 Task: Assign Person0000000061 as Assignee of Child Issue ChildIssue0000000301 of Issue Issue0000000151 in Backlog  in Scrum Project Project0000000031 in Jira. Assign Person0000000061 as Assignee of Child Issue ChildIssue0000000302 of Issue Issue0000000151 in Backlog  in Scrum Project Project0000000031 in Jira. Assign Person0000000061 as Assignee of Child Issue ChildIssue0000000303 of Issue Issue0000000152 in Backlog  in Scrum Project Project0000000031 in Jira. Assign Person0000000061 as Assignee of Child Issue ChildIssue0000000304 of Issue Issue0000000152 in Backlog  in Scrum Project Project0000000031 in Jira. Assign Person0000000061 as Assignee of Child Issue ChildIssue0000000305 of Issue Issue0000000153 in Backlog  in Scrum Project Project0000000031 in Jira
Action: Mouse moved to (259, 103)
Screenshot: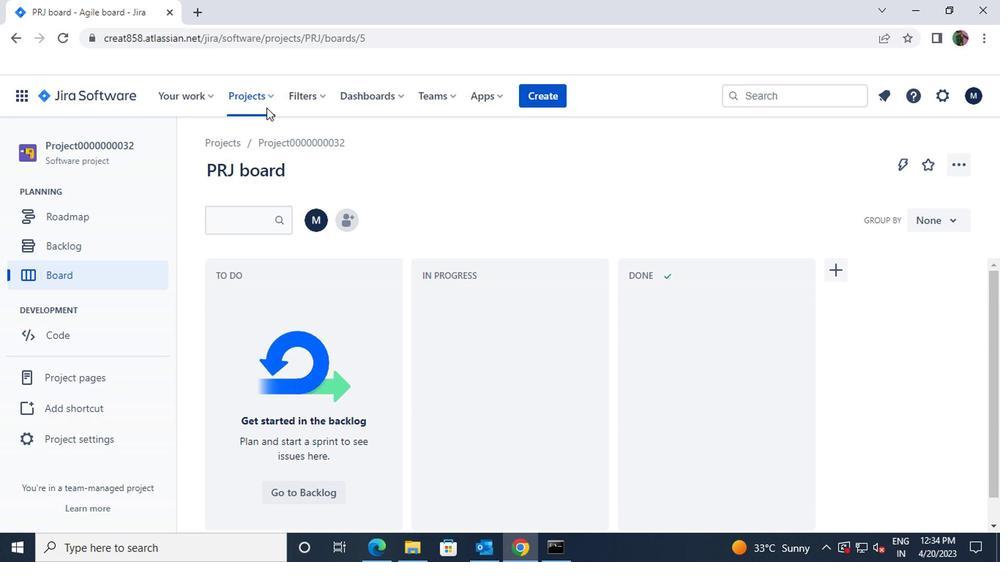 
Action: Mouse pressed left at (259, 103)
Screenshot: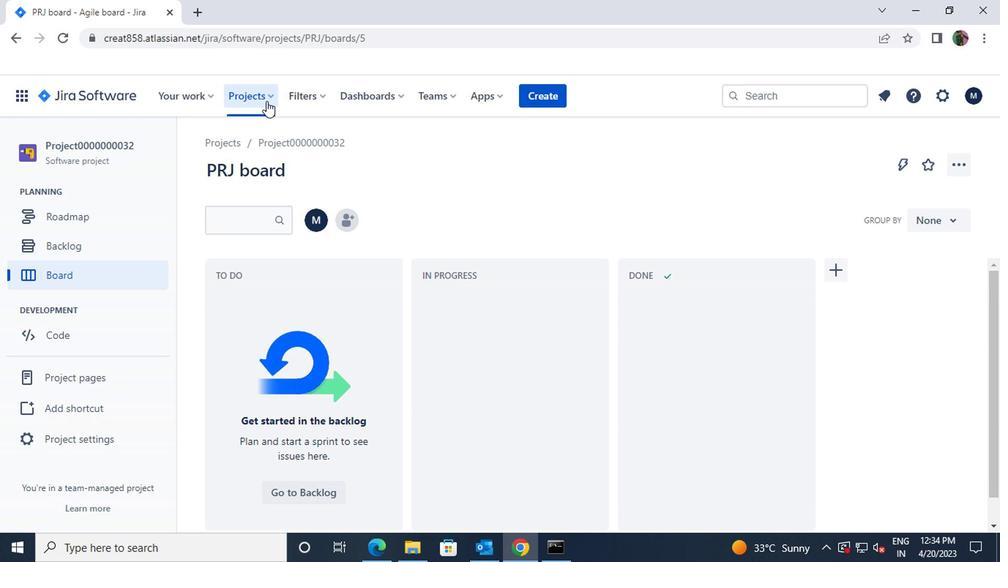 
Action: Mouse moved to (274, 191)
Screenshot: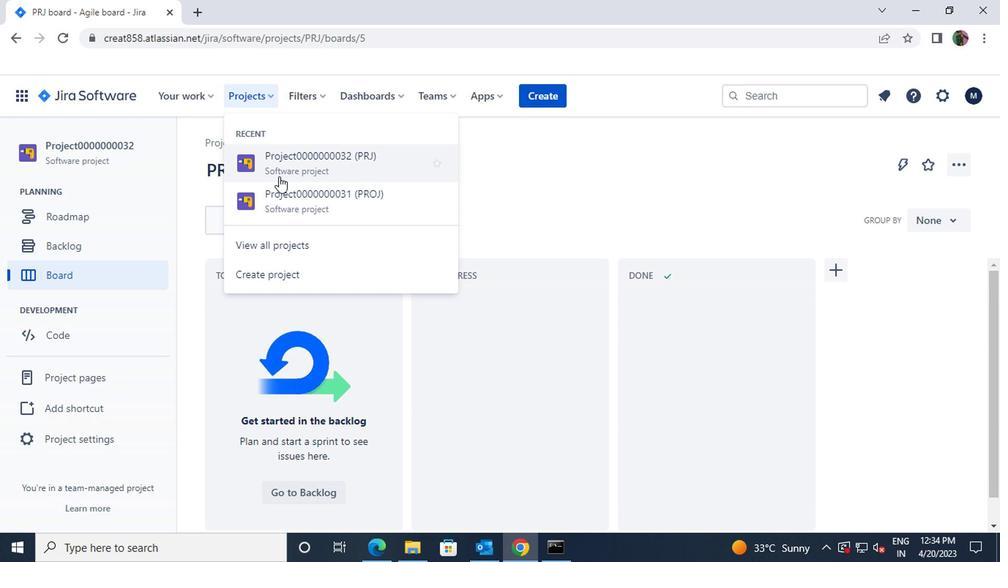 
Action: Mouse pressed left at (274, 191)
Screenshot: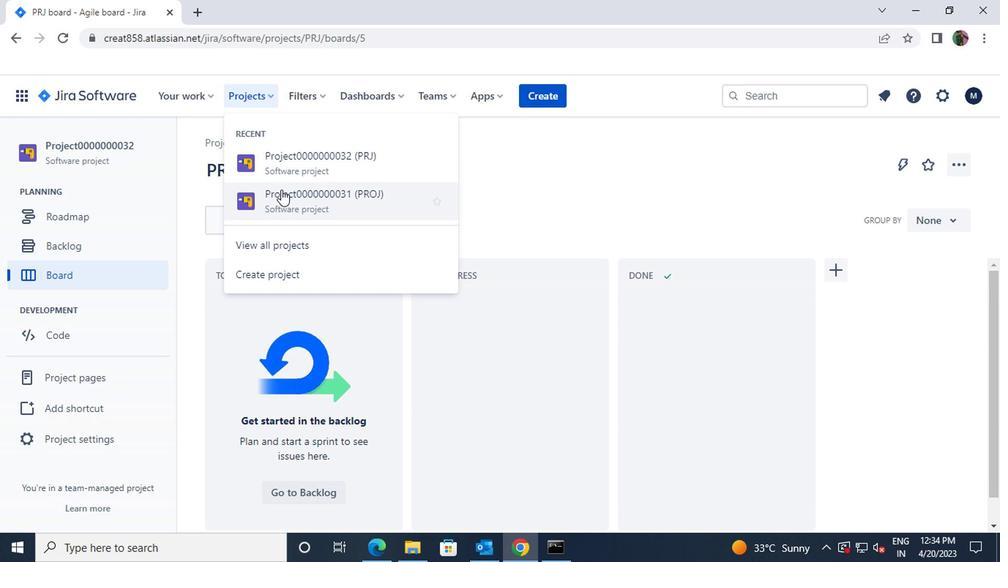 
Action: Mouse moved to (110, 245)
Screenshot: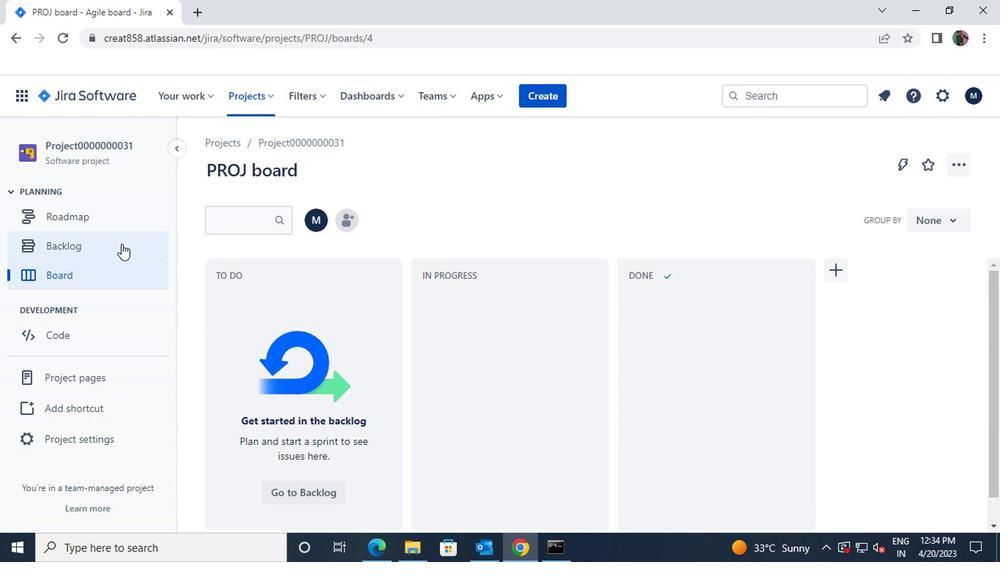 
Action: Mouse pressed left at (110, 245)
Screenshot: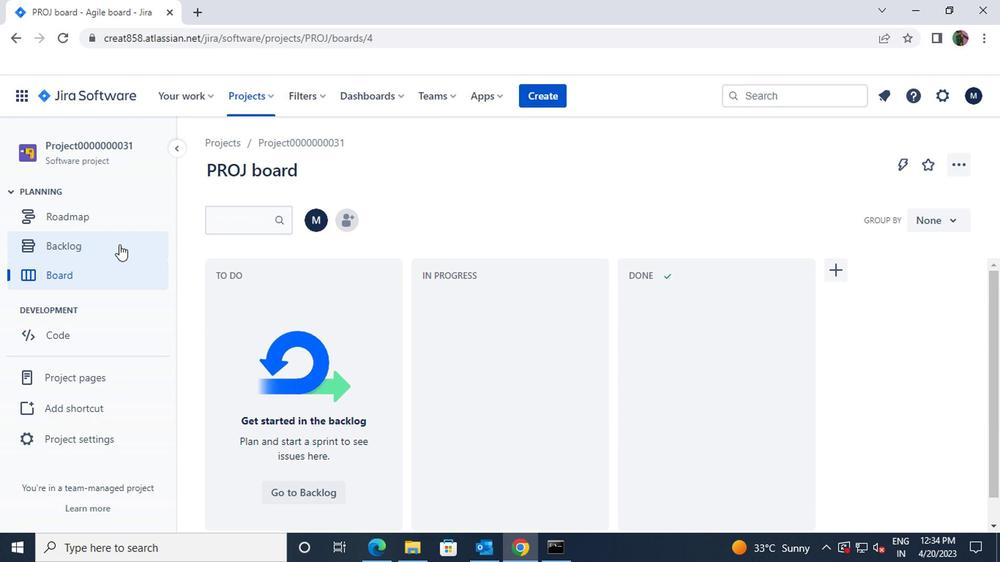 
Action: Mouse moved to (354, 338)
Screenshot: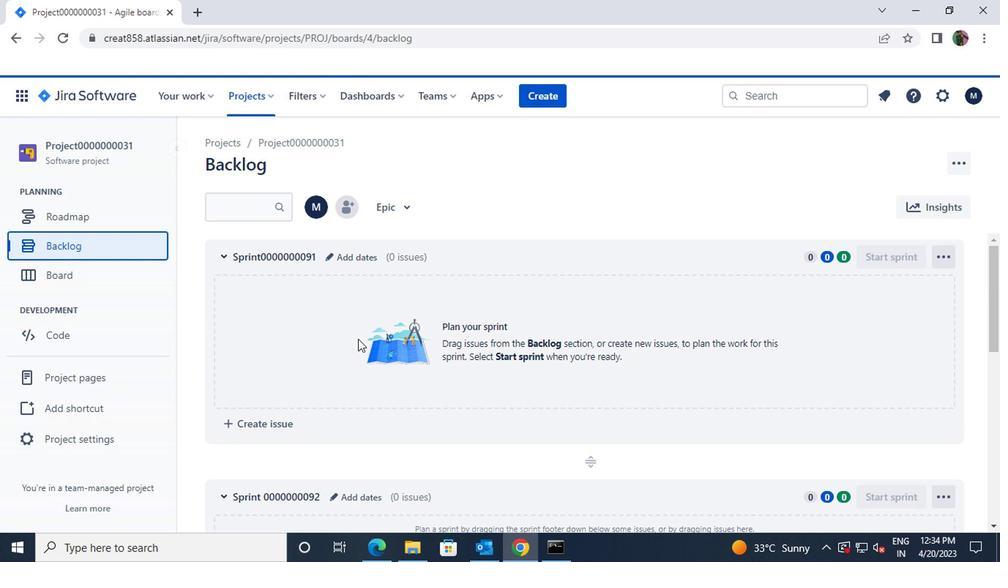 
Action: Mouse scrolled (354, 337) with delta (0, 0)
Screenshot: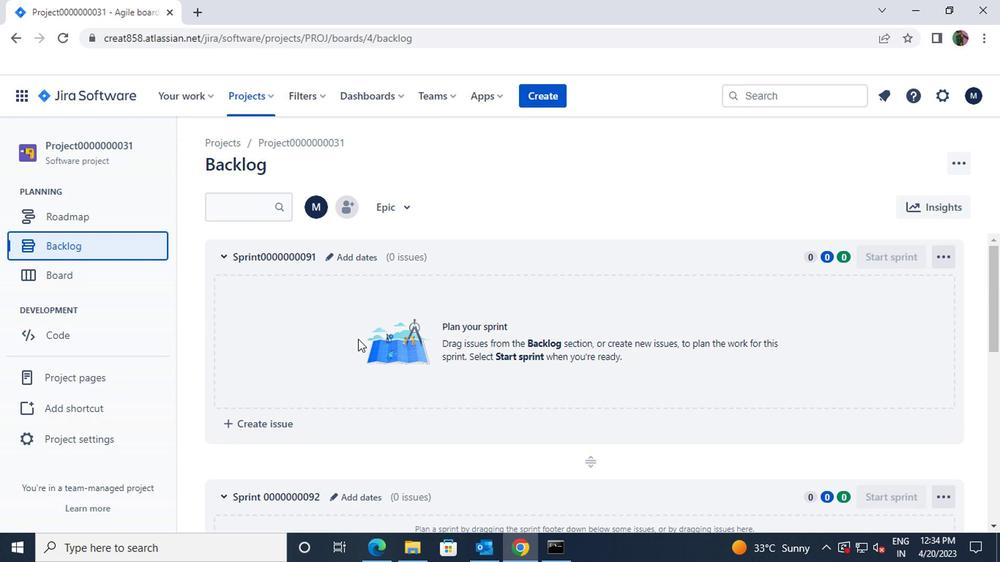 
Action: Mouse scrolled (354, 337) with delta (0, 0)
Screenshot: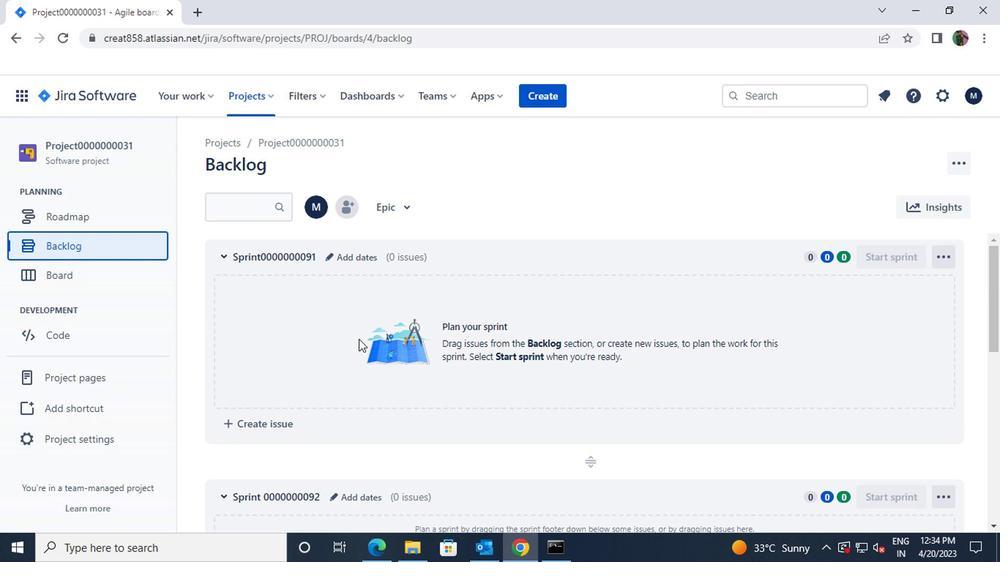 
Action: Mouse scrolled (354, 337) with delta (0, 0)
Screenshot: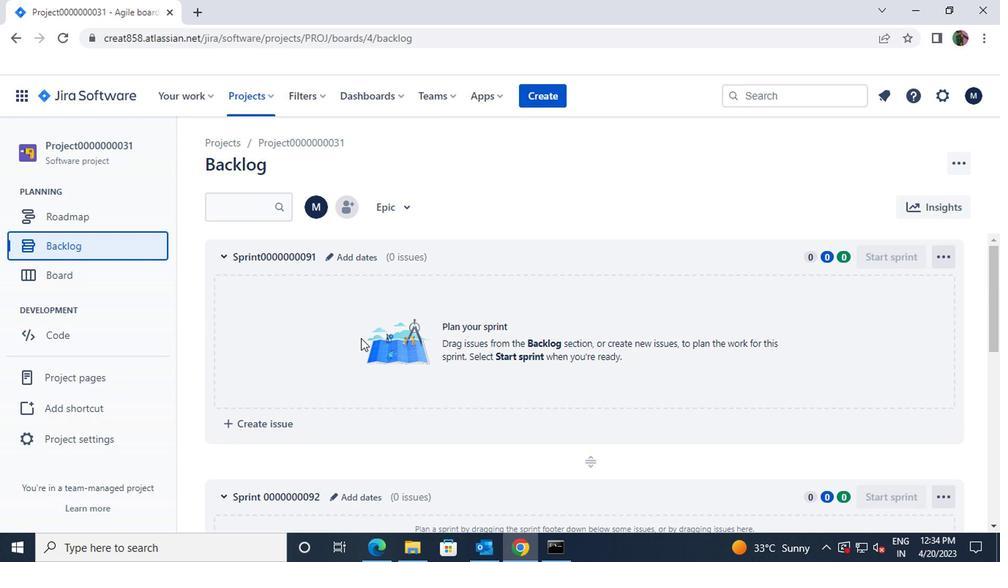 
Action: Mouse scrolled (354, 337) with delta (0, 0)
Screenshot: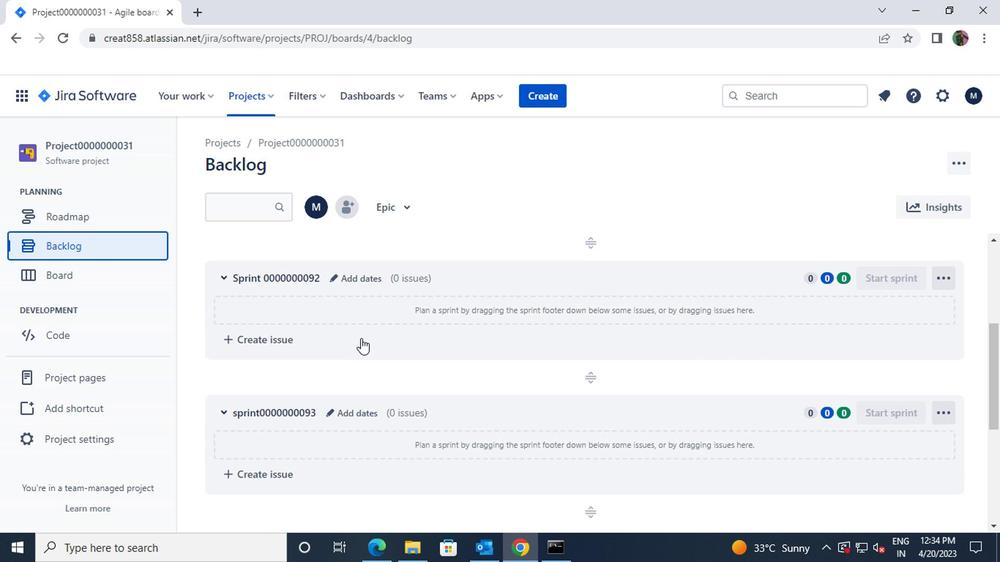 
Action: Mouse scrolled (354, 337) with delta (0, 0)
Screenshot: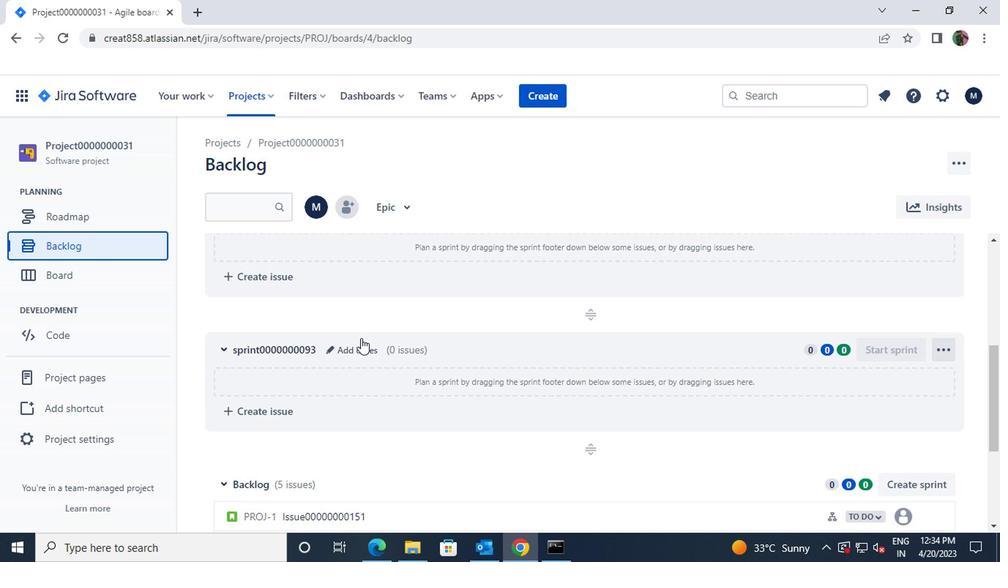 
Action: Mouse scrolled (354, 337) with delta (0, 0)
Screenshot: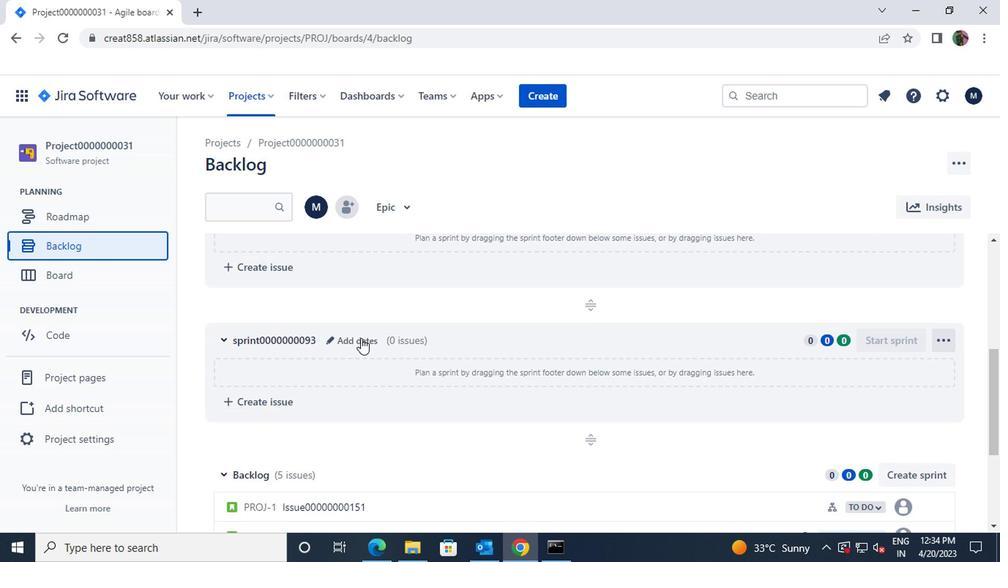
Action: Mouse moved to (475, 366)
Screenshot: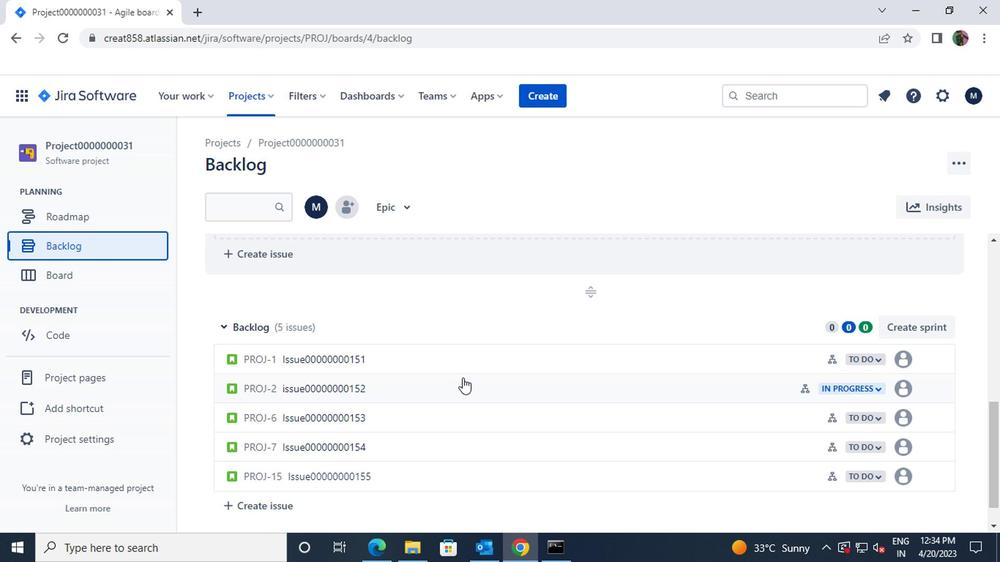 
Action: Mouse pressed left at (475, 366)
Screenshot: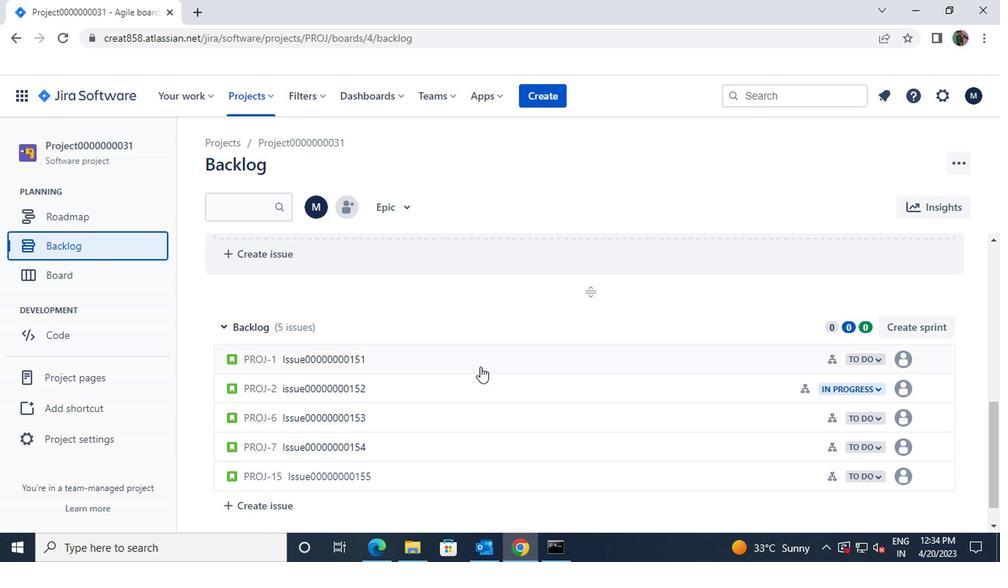 
Action: Mouse moved to (748, 312)
Screenshot: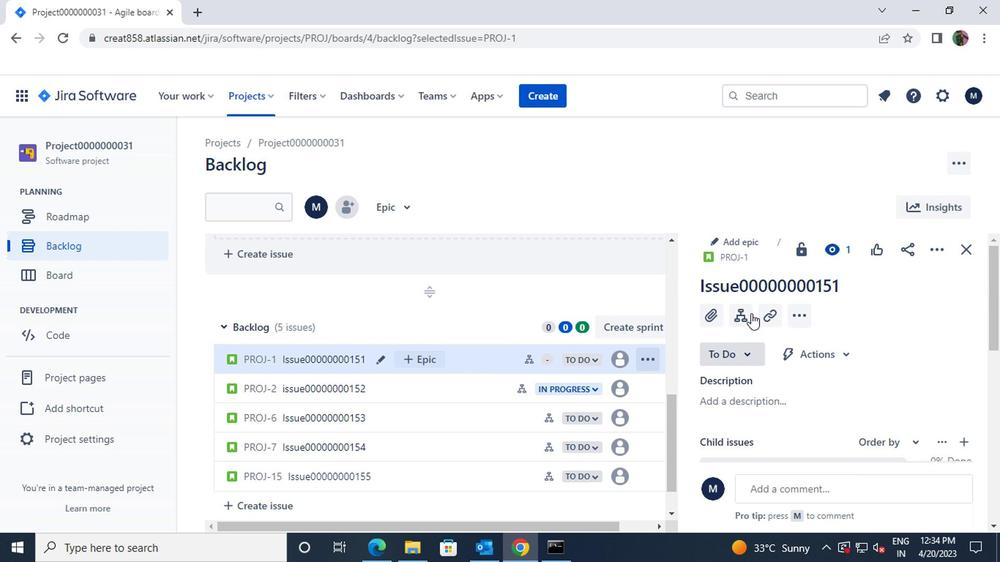 
Action: Mouse pressed left at (748, 312)
Screenshot: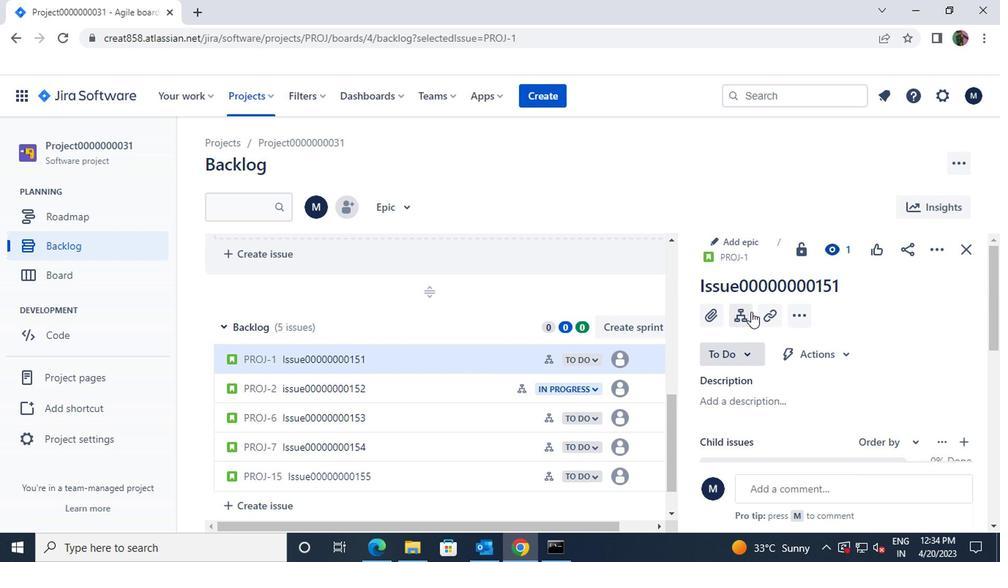 
Action: Mouse moved to (907, 310)
Screenshot: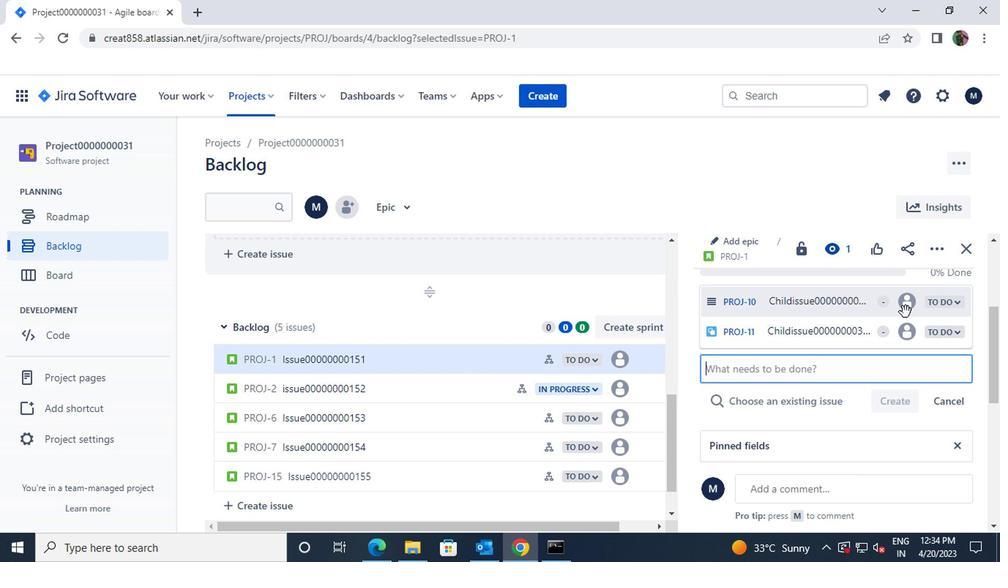 
Action: Mouse pressed left at (907, 310)
Screenshot: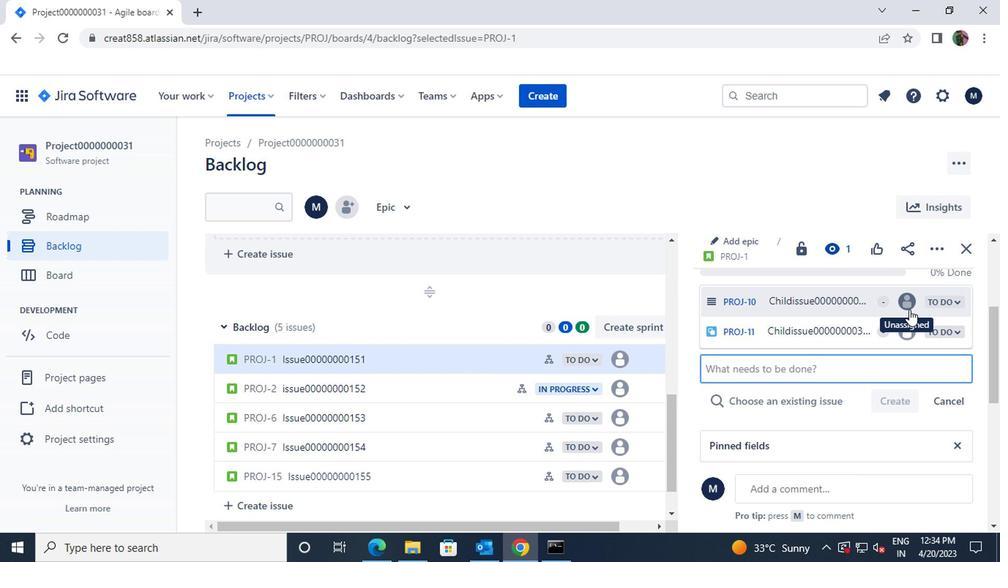 
Action: Mouse scrolled (907, 309) with delta (0, 0)
Screenshot: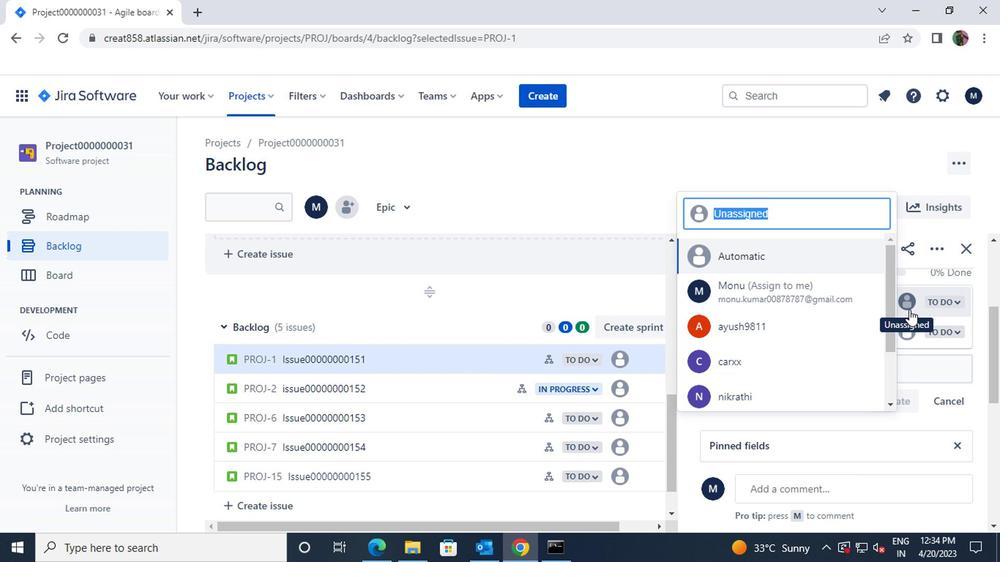 
Action: Mouse moved to (776, 248)
Screenshot: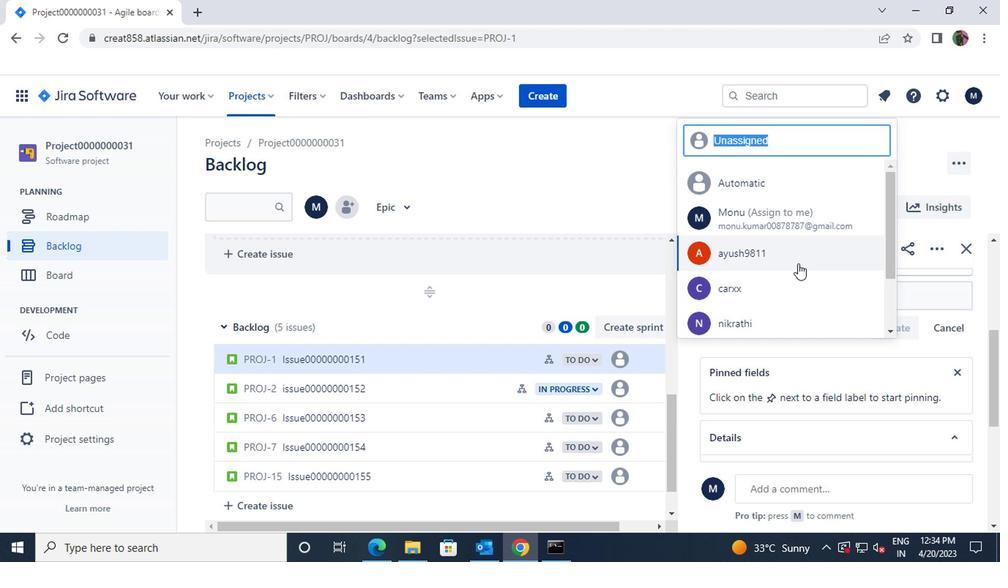 
Action: Mouse pressed left at (776, 248)
Screenshot: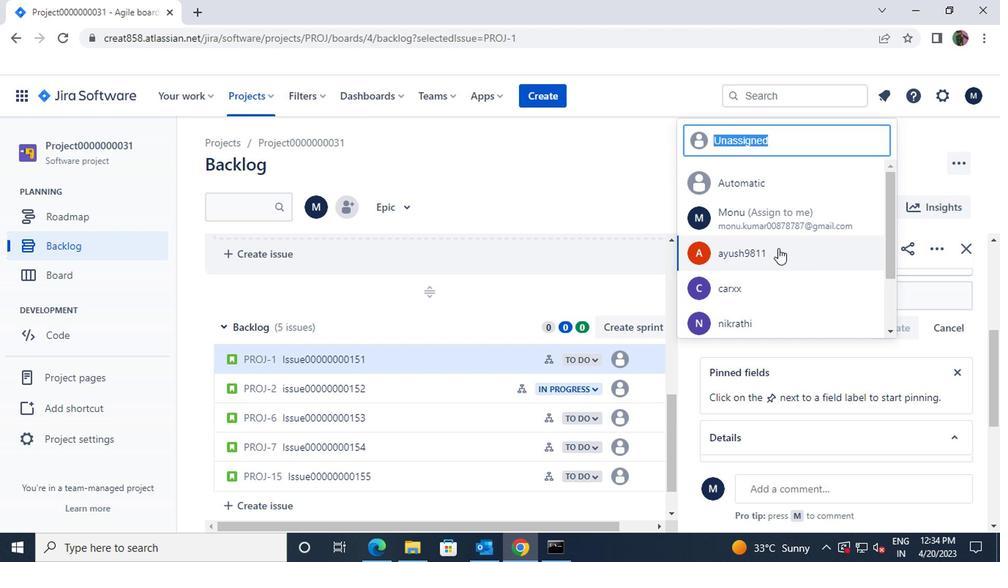 
Action: Mouse moved to (829, 316)
Screenshot: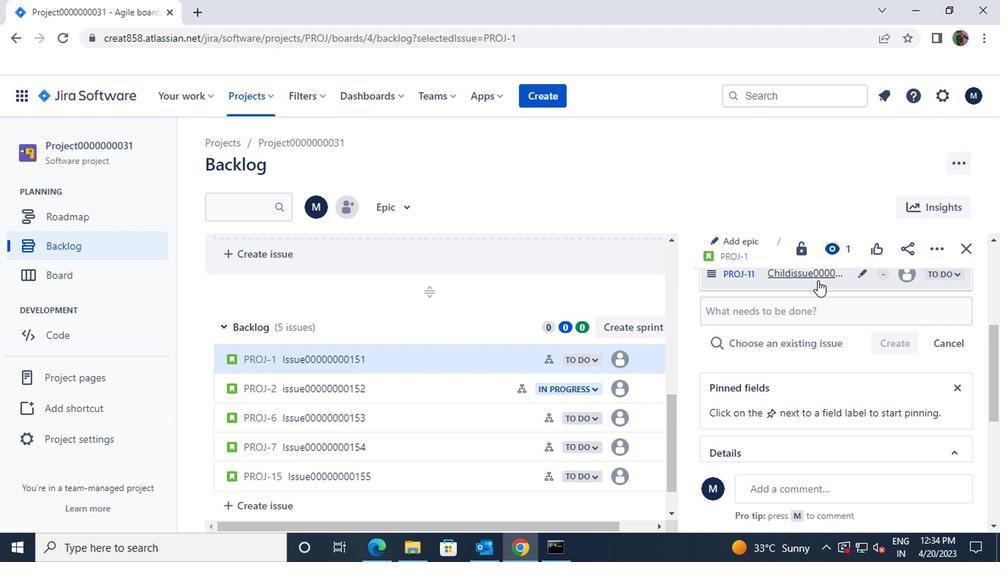 
Action: Mouse scrolled (829, 317) with delta (0, 0)
Screenshot: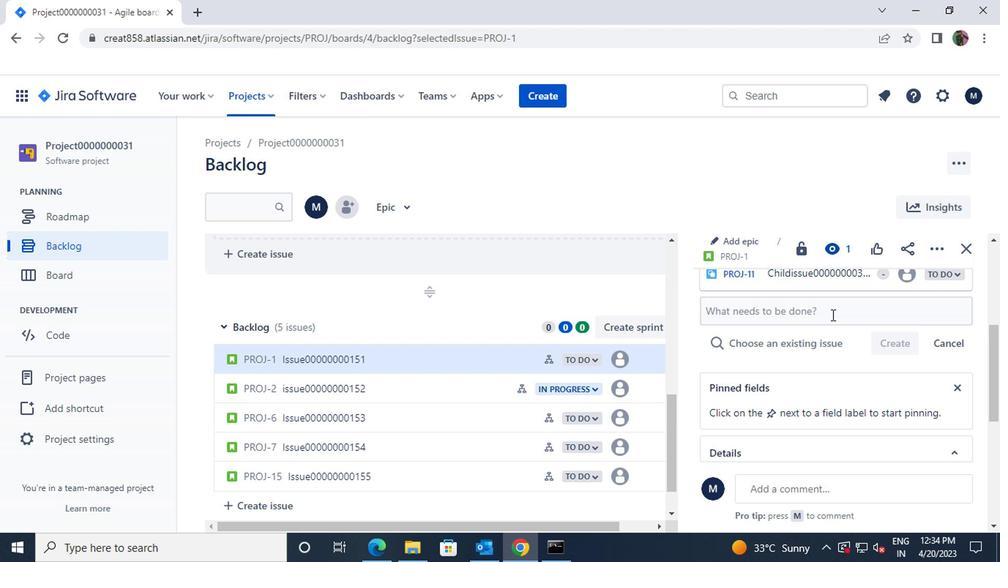 
Action: Mouse scrolled (829, 317) with delta (0, 0)
Screenshot: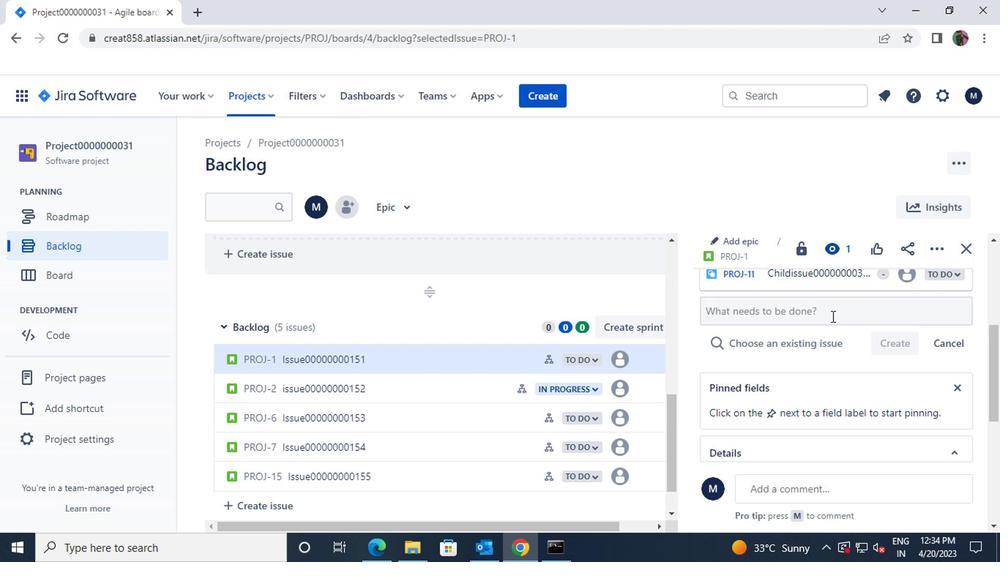 
Action: Mouse moved to (907, 419)
Screenshot: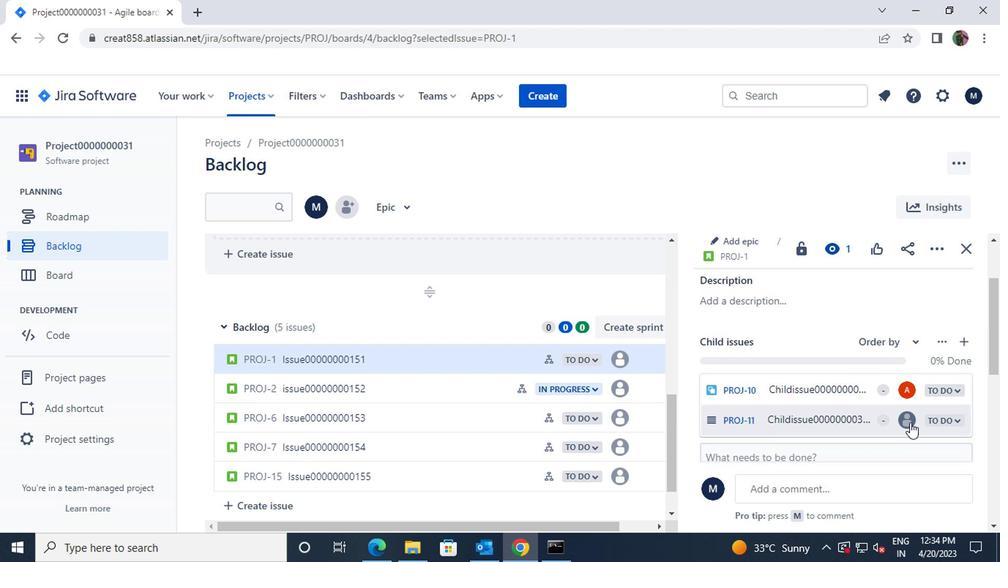 
Action: Mouse pressed left at (907, 419)
Screenshot: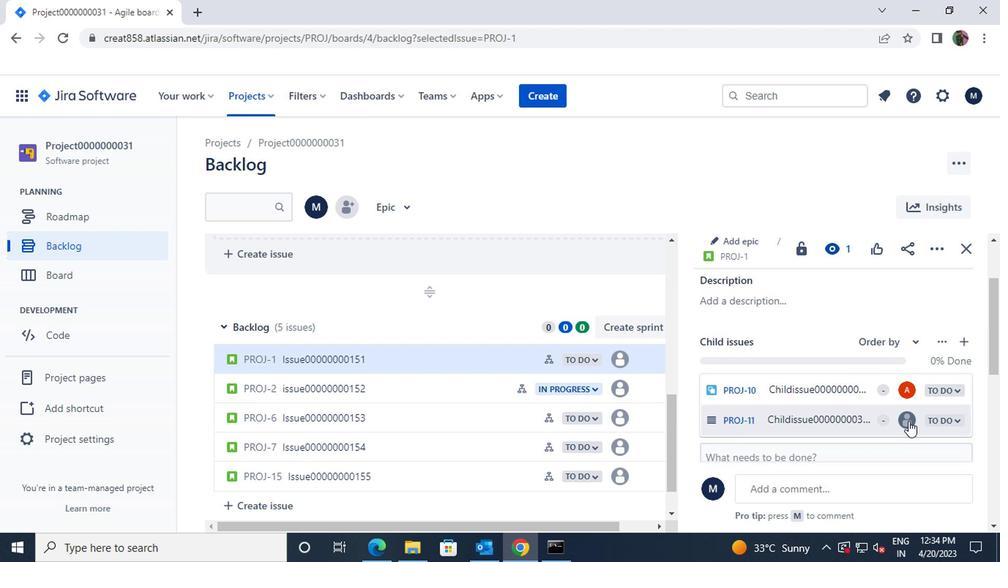 
Action: Mouse moved to (779, 441)
Screenshot: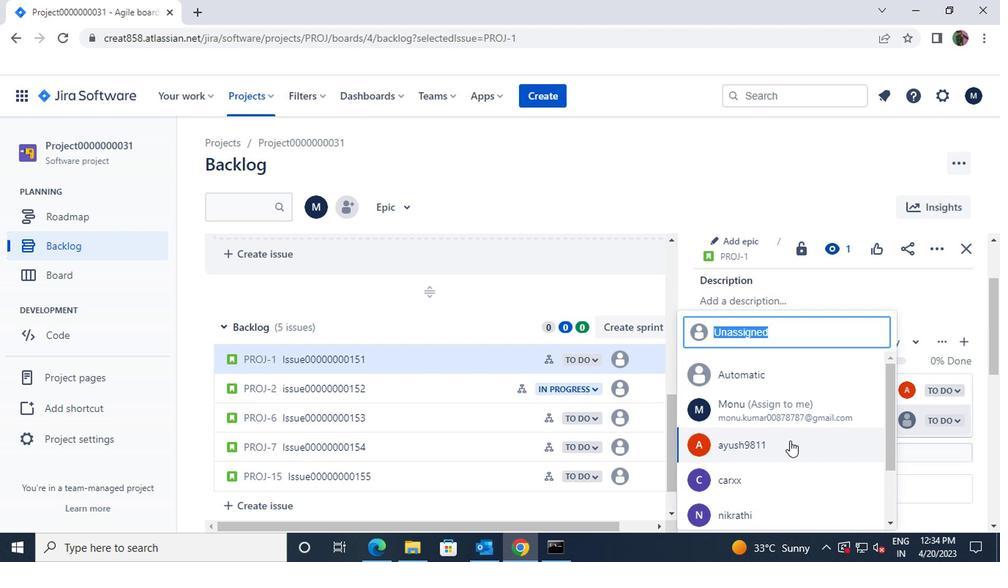 
Action: Mouse pressed left at (779, 441)
Screenshot: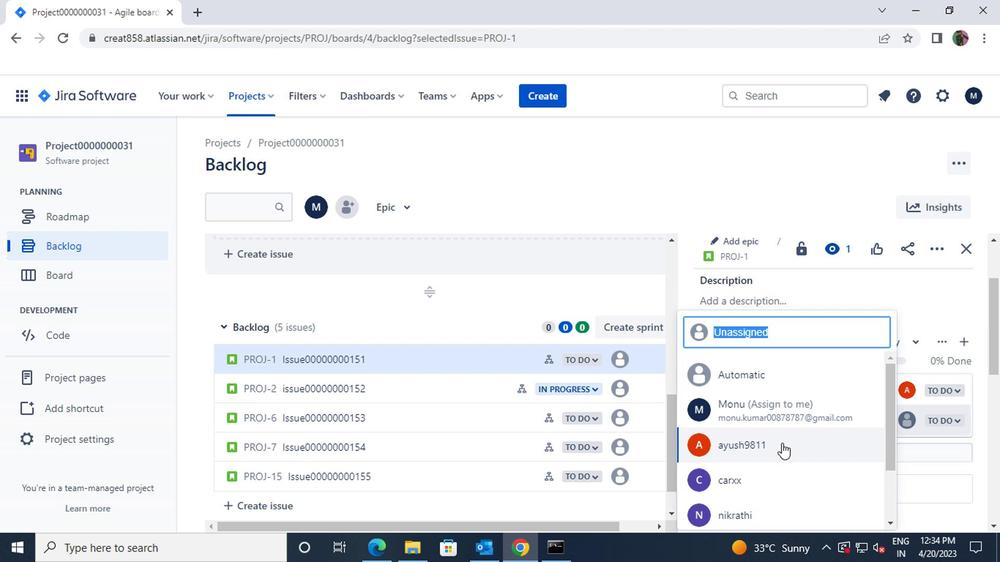 
Action: Mouse moved to (441, 383)
Screenshot: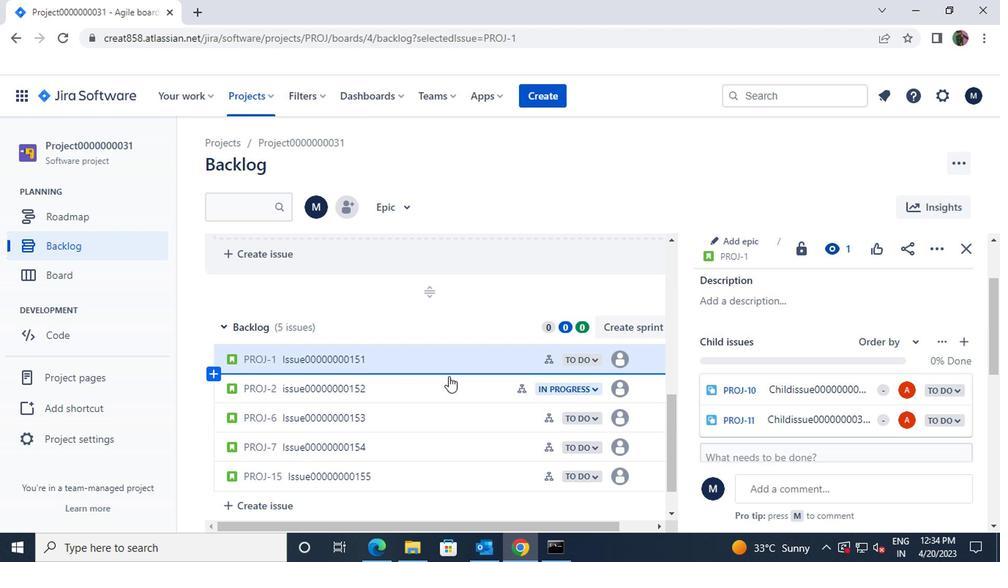 
Action: Mouse pressed left at (441, 383)
Screenshot: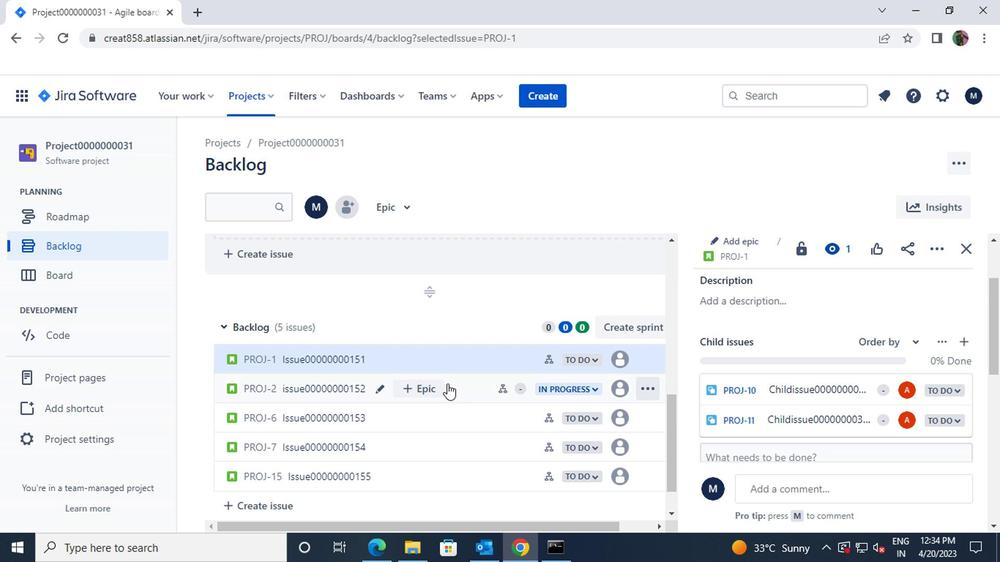 
Action: Mouse moved to (730, 318)
Screenshot: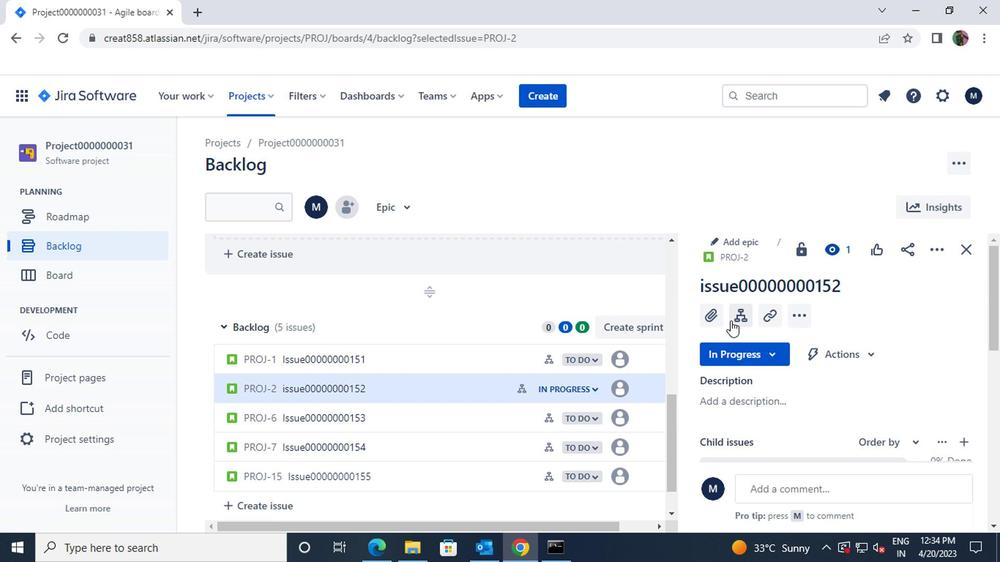 
Action: Mouse pressed left at (730, 318)
Screenshot: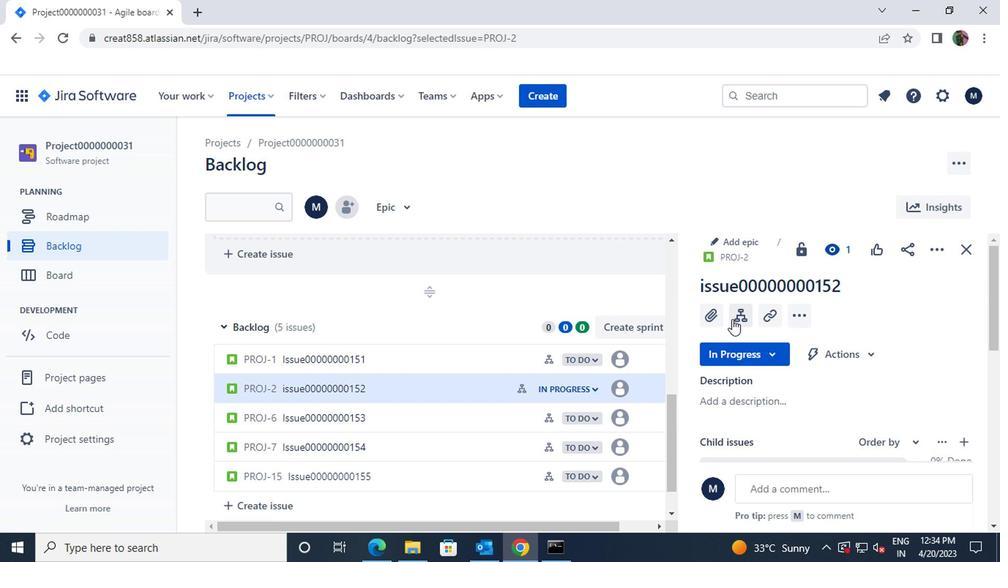 
Action: Mouse moved to (782, 368)
Screenshot: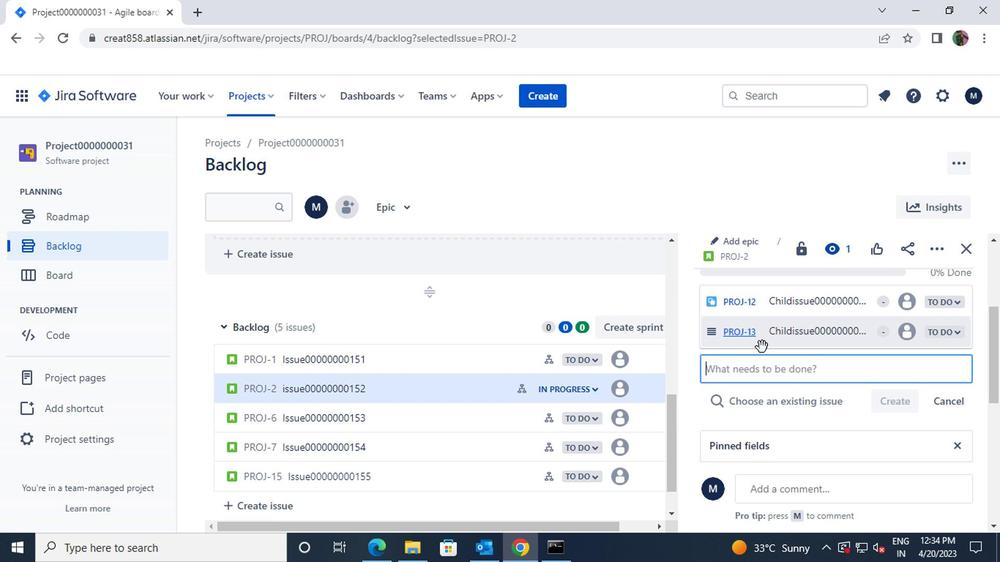 
Action: Mouse scrolled (782, 367) with delta (0, -1)
Screenshot: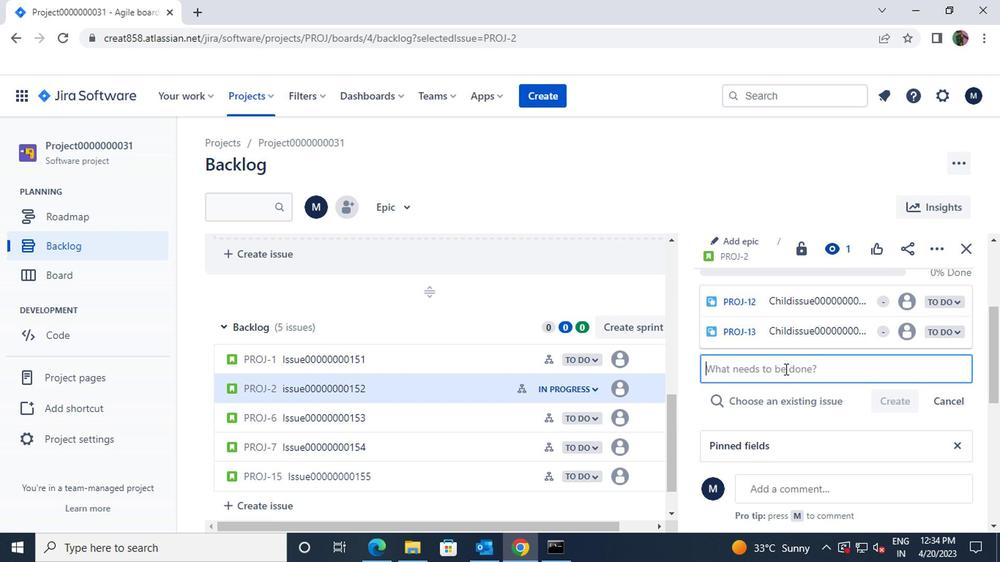 
Action: Mouse scrolled (782, 369) with delta (0, 0)
Screenshot: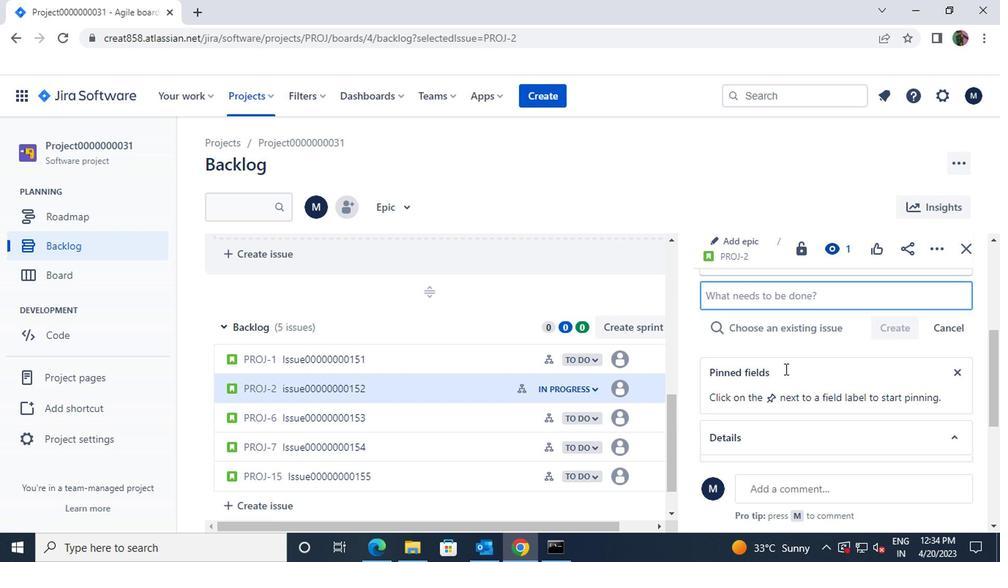 
Action: Mouse moved to (908, 306)
Screenshot: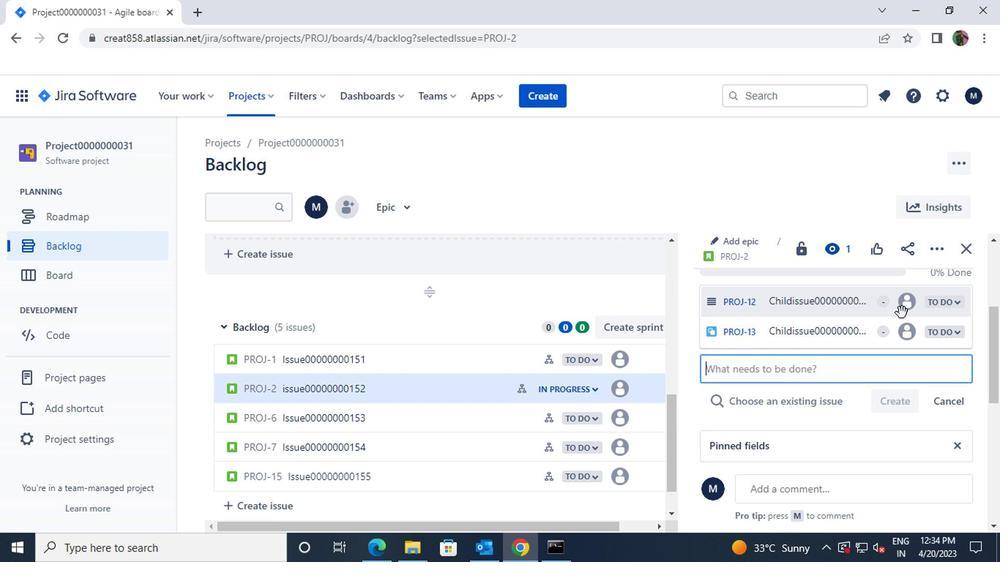 
Action: Mouse pressed left at (908, 306)
Screenshot: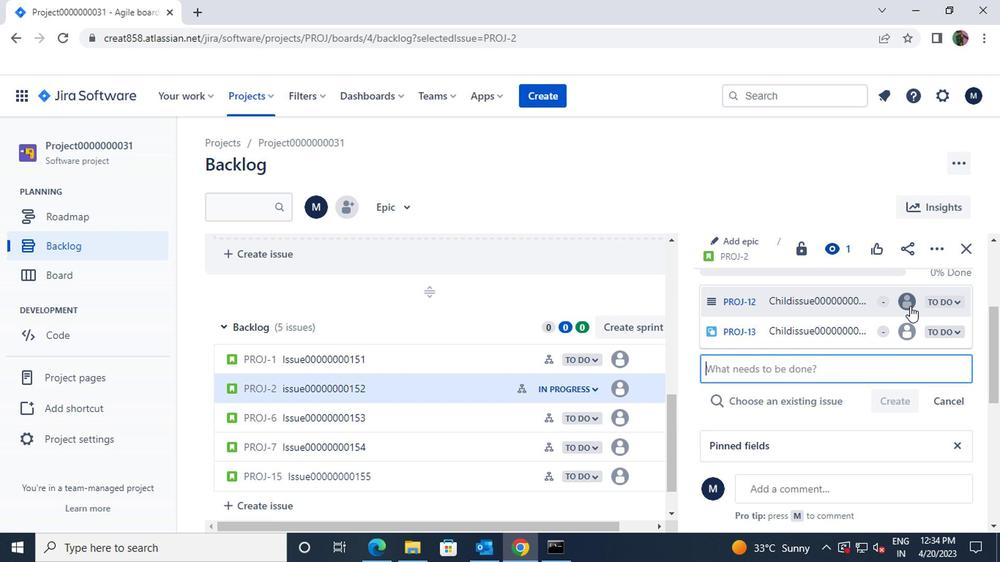
Action: Mouse moved to (760, 320)
Screenshot: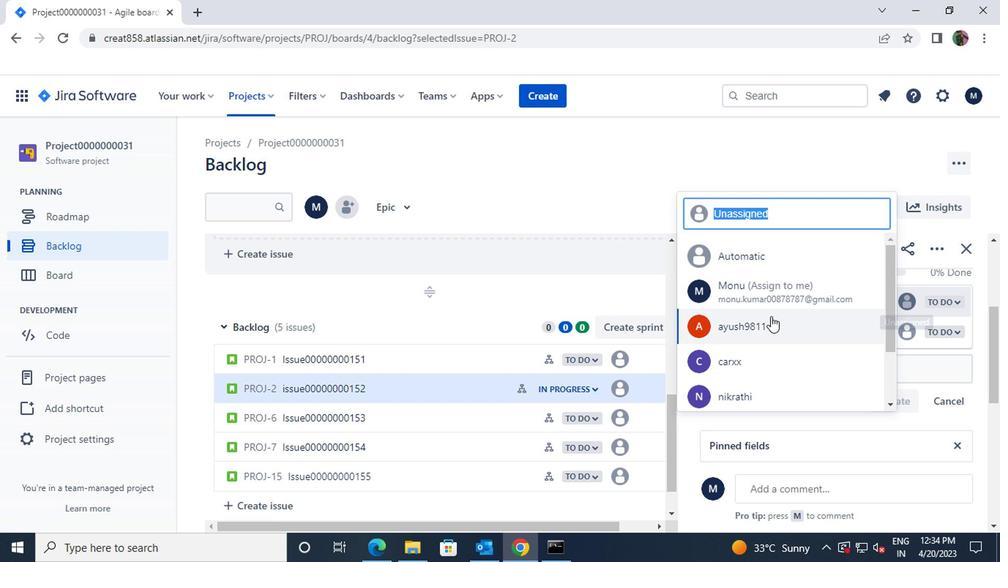 
Action: Mouse pressed left at (760, 320)
Screenshot: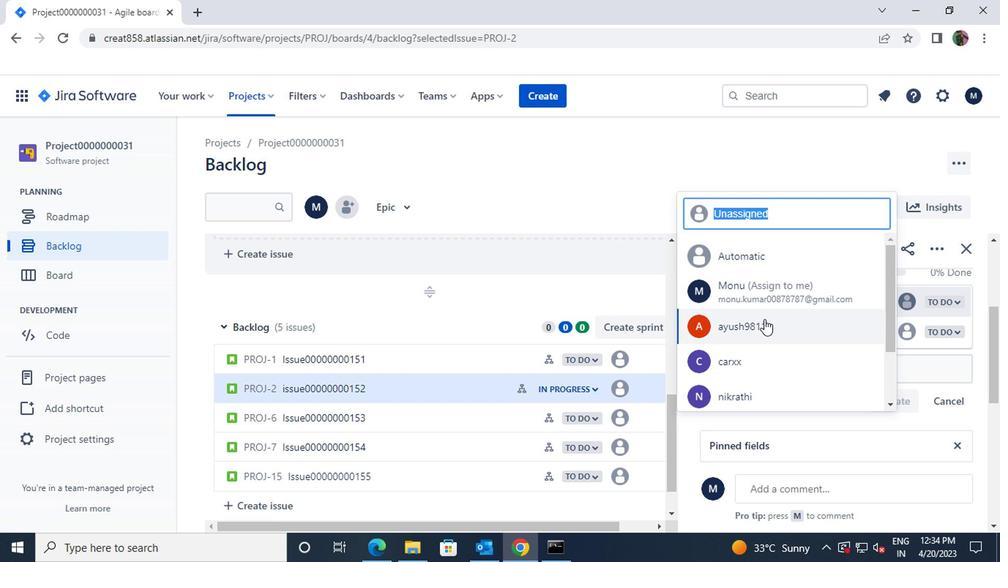 
Action: Mouse moved to (901, 332)
Screenshot: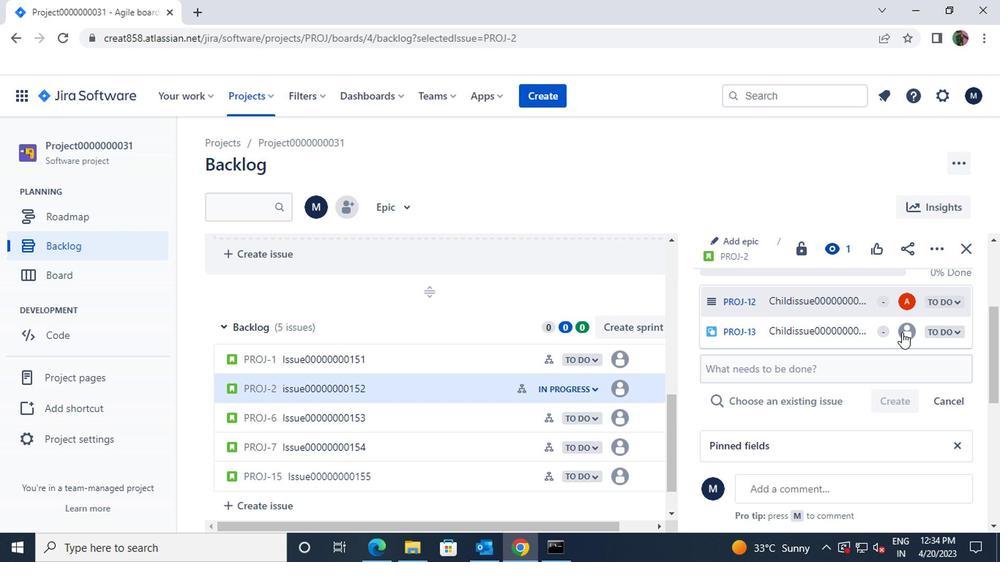 
Action: Mouse pressed left at (901, 332)
Screenshot: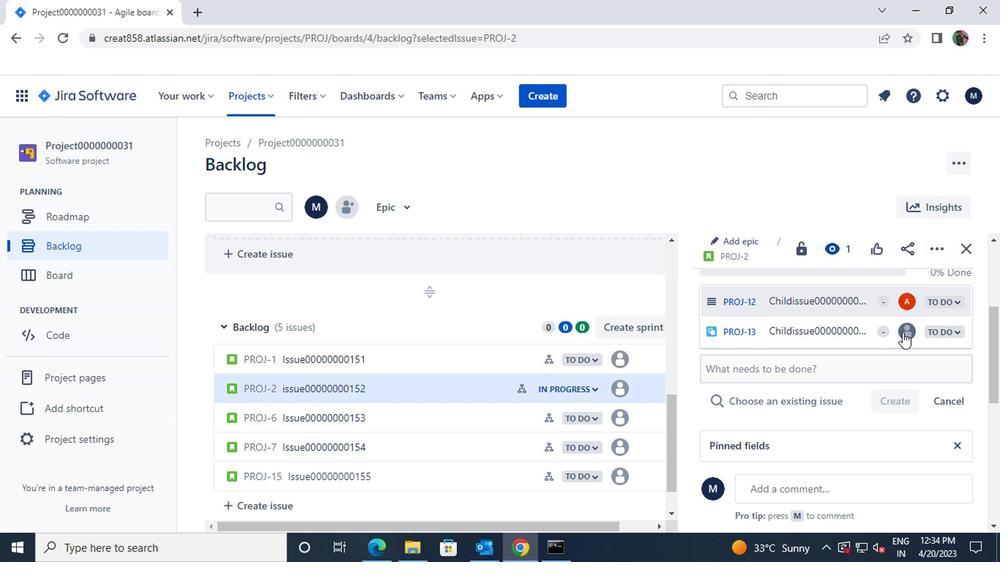 
Action: Mouse moved to (781, 350)
Screenshot: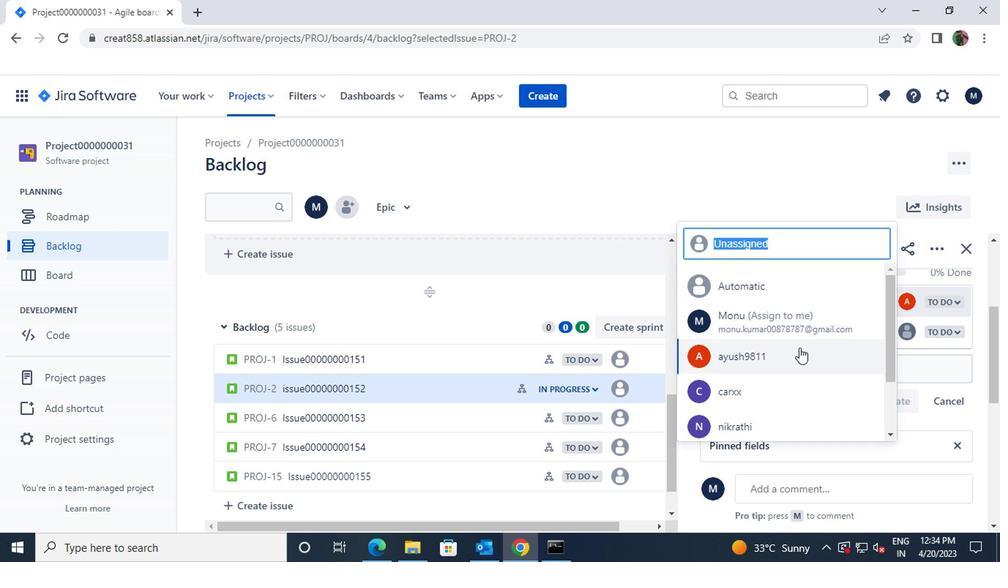 
Action: Mouse pressed left at (781, 350)
Screenshot: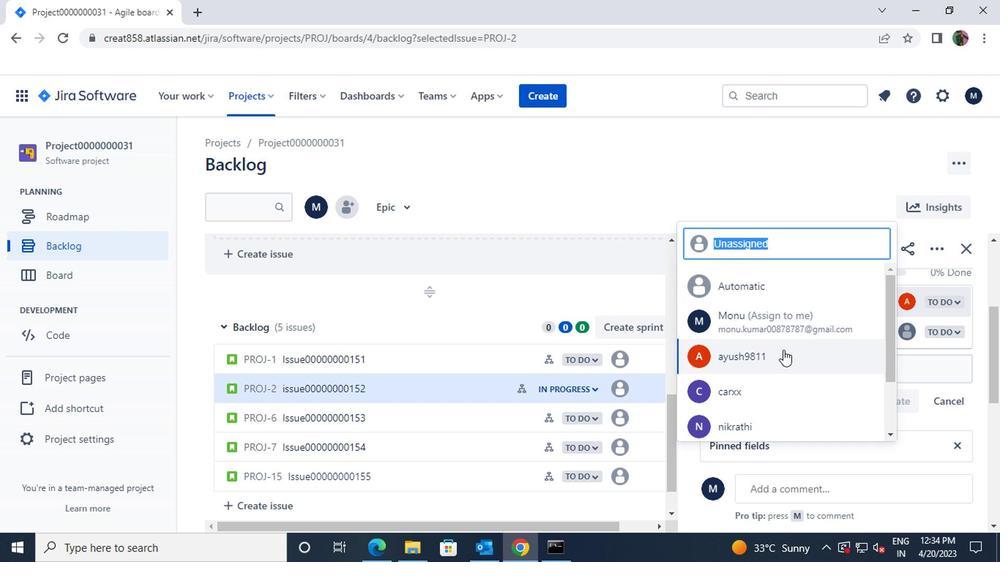 
Action: Mouse moved to (442, 411)
Screenshot: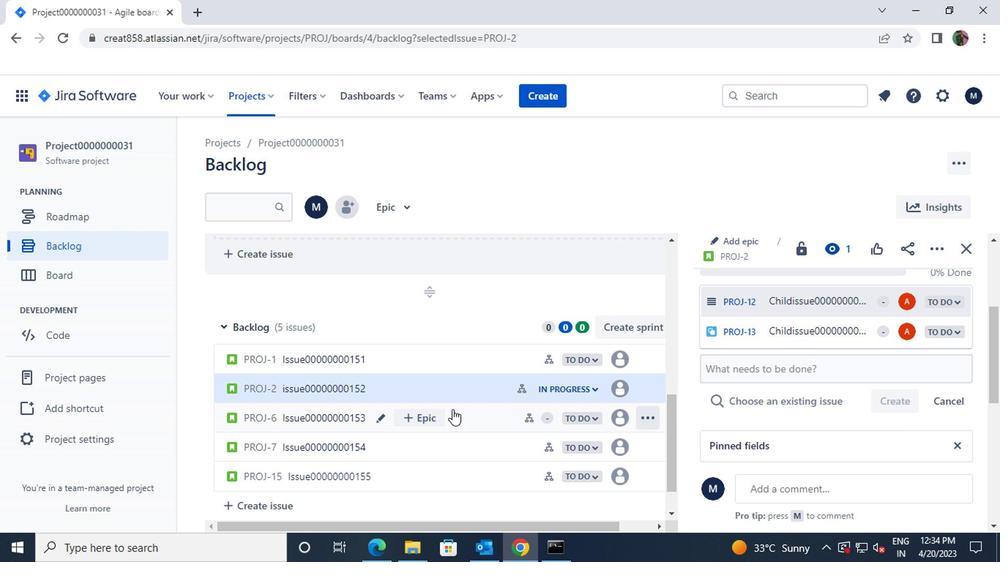 
Action: Mouse pressed left at (442, 411)
Screenshot: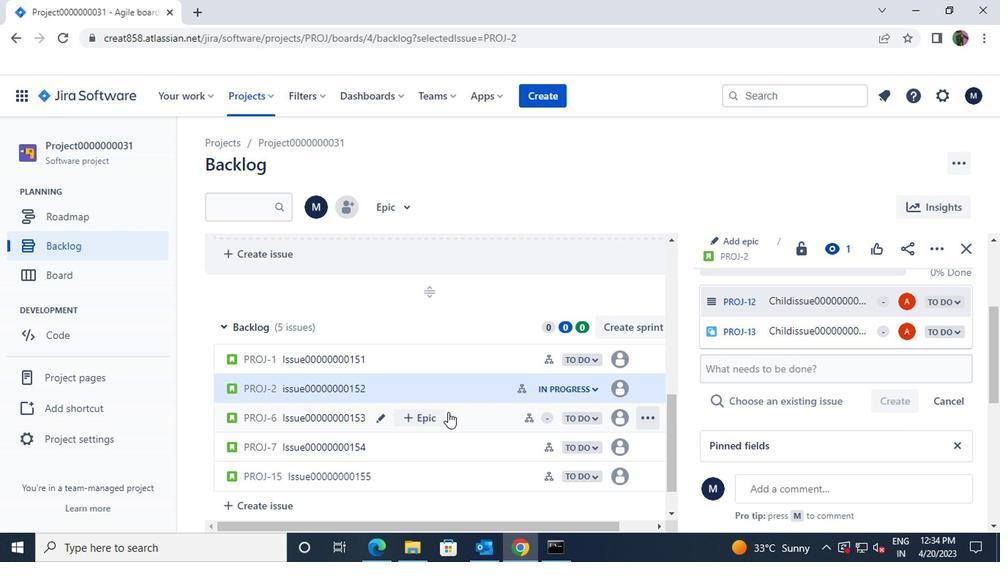 
Action: Mouse moved to (743, 313)
Screenshot: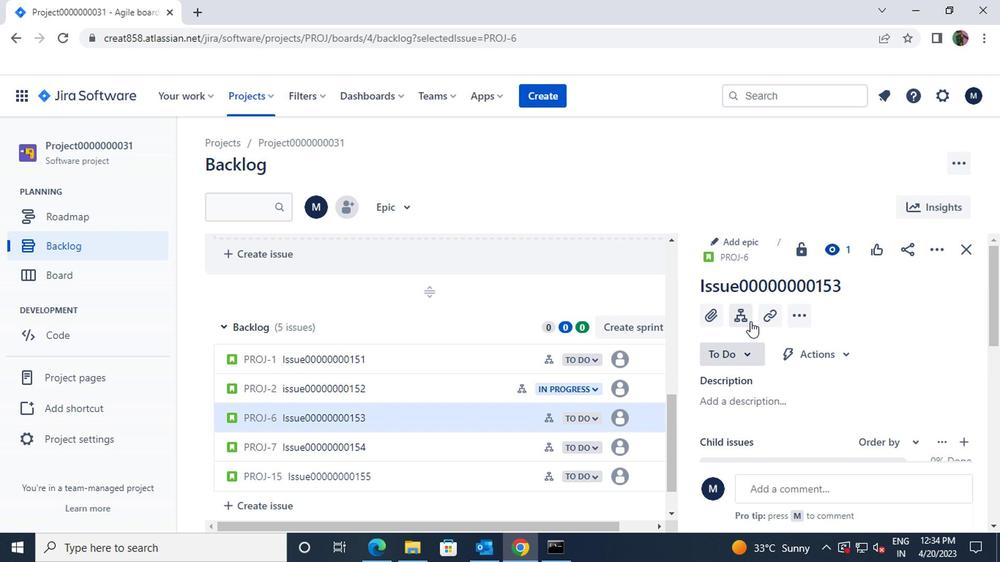 
Action: Mouse pressed left at (743, 313)
Screenshot: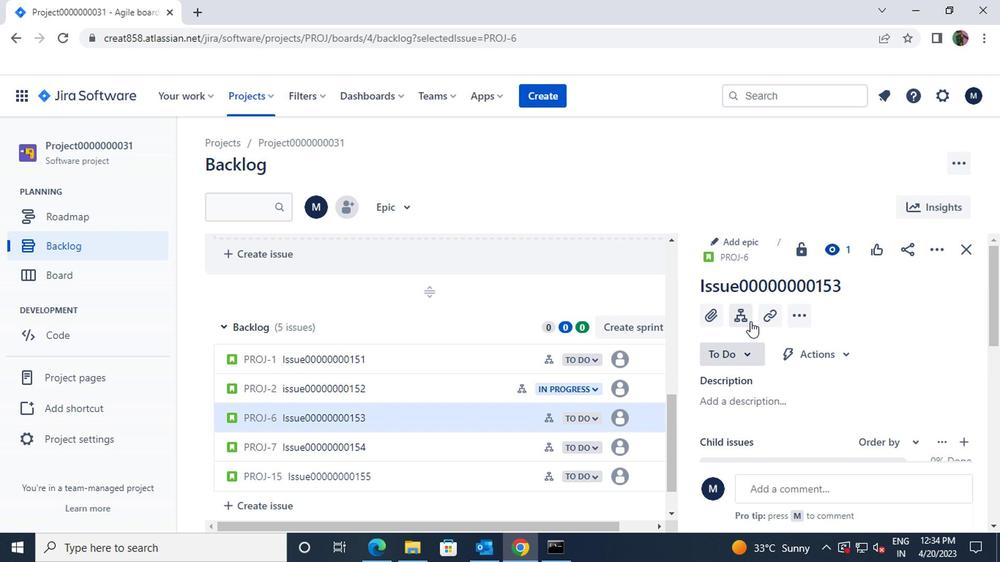 
Action: Mouse moved to (761, 360)
Screenshot: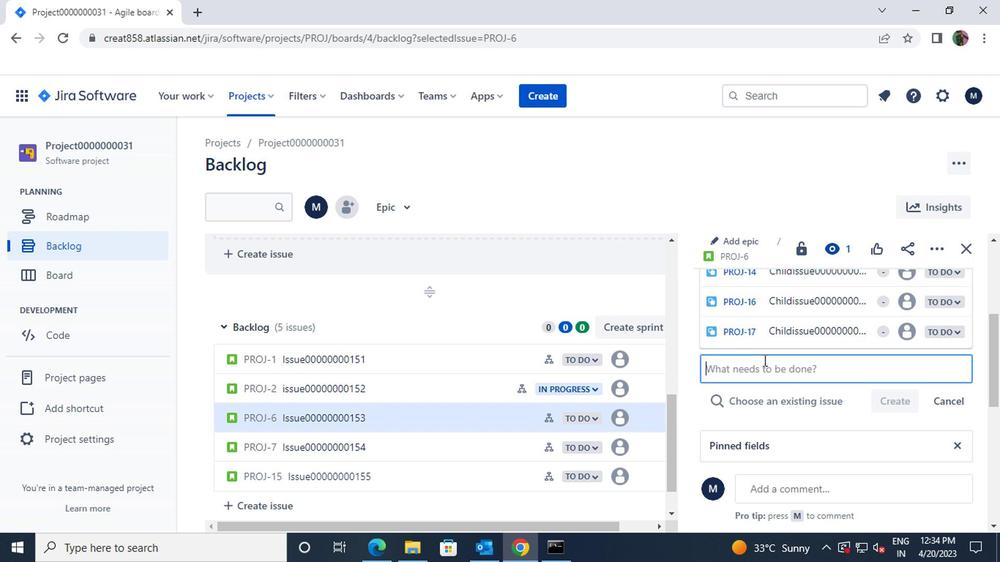 
Action: Mouse scrolled (761, 361) with delta (0, 1)
Screenshot: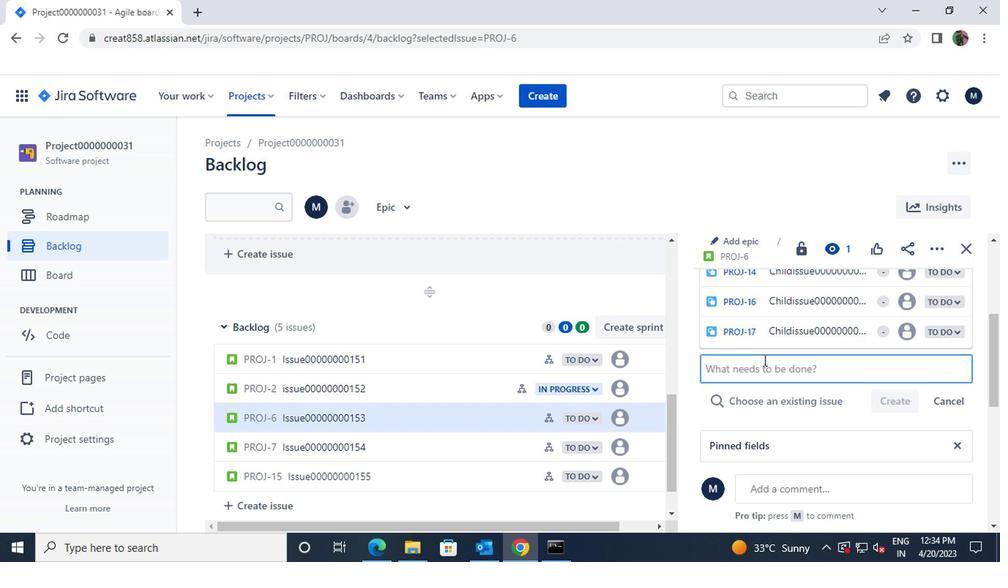 
Action: Mouse moved to (898, 351)
Screenshot: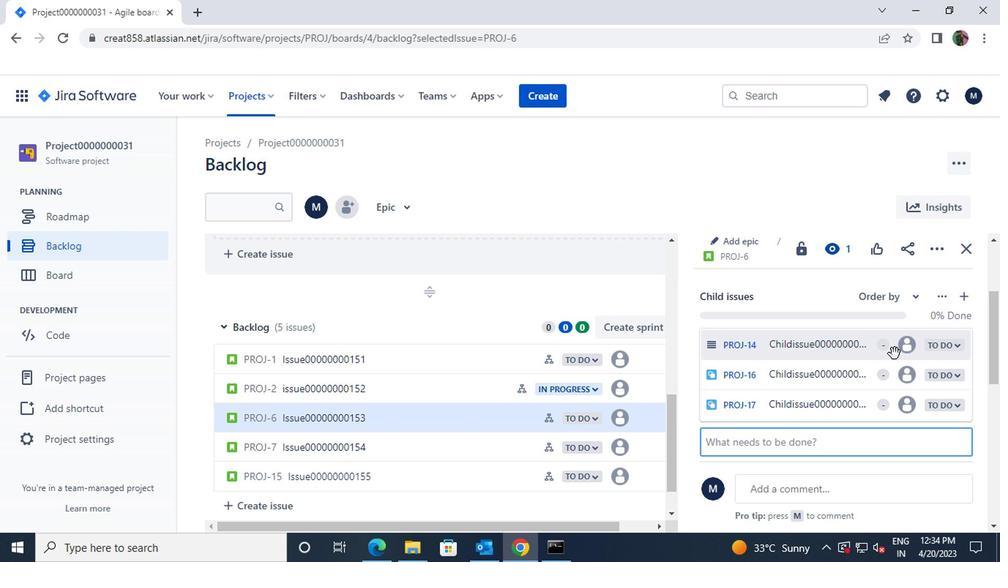 
Action: Mouse pressed left at (898, 351)
Screenshot: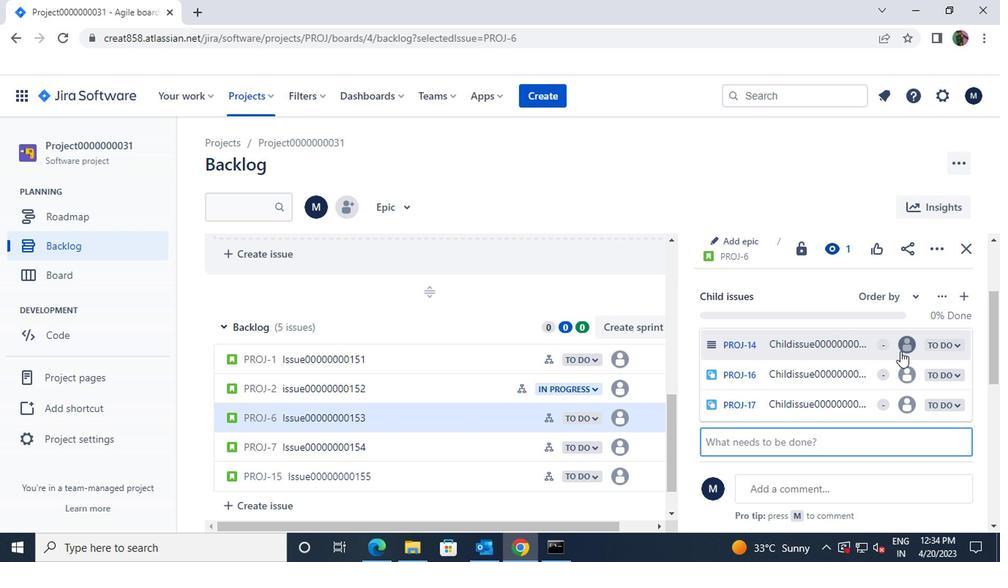 
Action: Mouse moved to (757, 366)
Screenshot: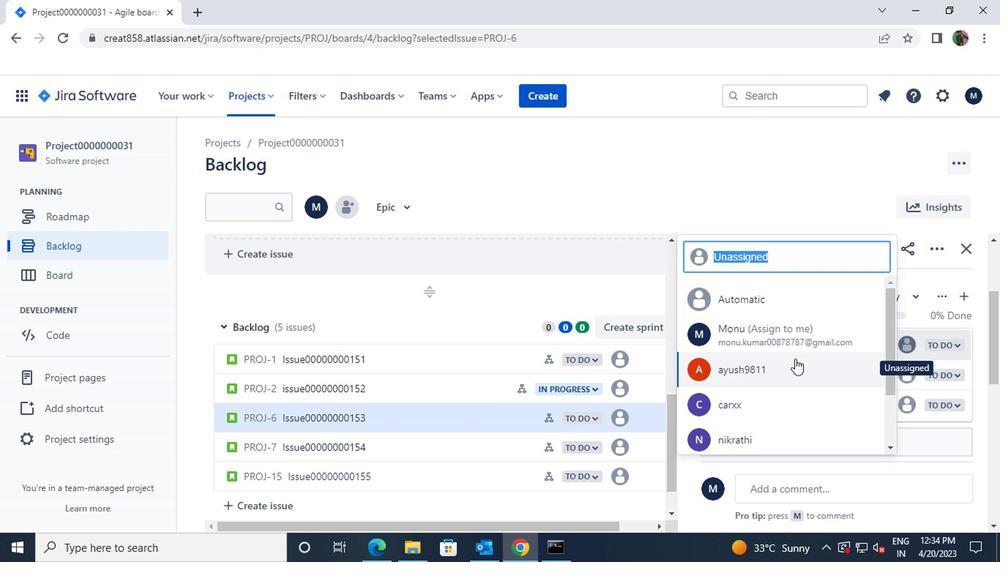 
Action: Mouse pressed left at (757, 366)
Screenshot: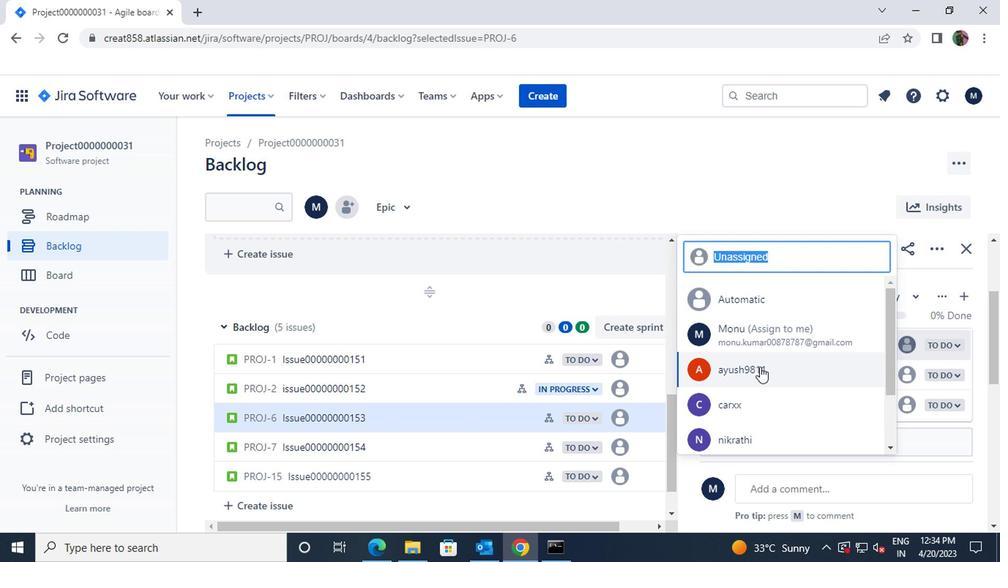
